 Task: Custom number format as 000.0% in the number.
Action: Mouse moved to (390, 110)
Screenshot: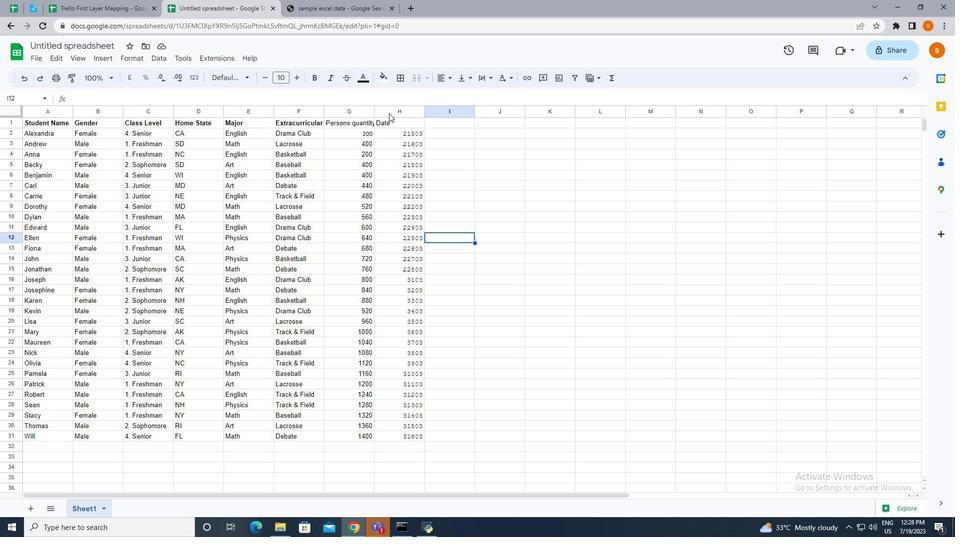
Action: Mouse pressed left at (390, 110)
Screenshot: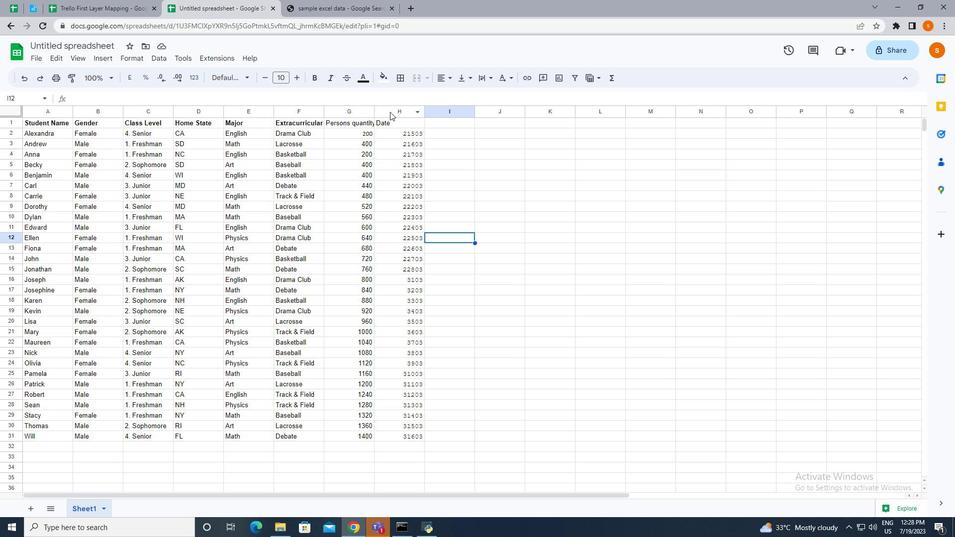 
Action: Mouse moved to (135, 58)
Screenshot: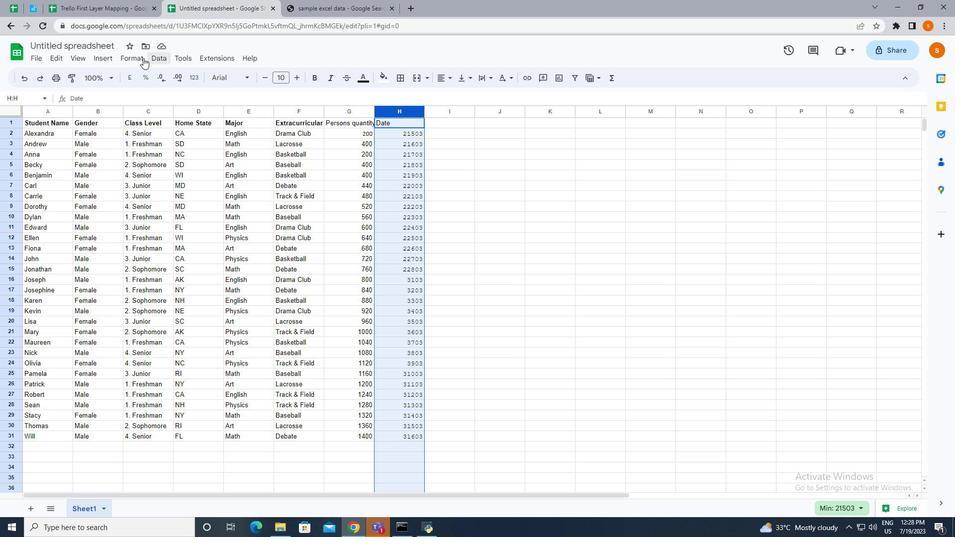 
Action: Mouse pressed left at (135, 58)
Screenshot: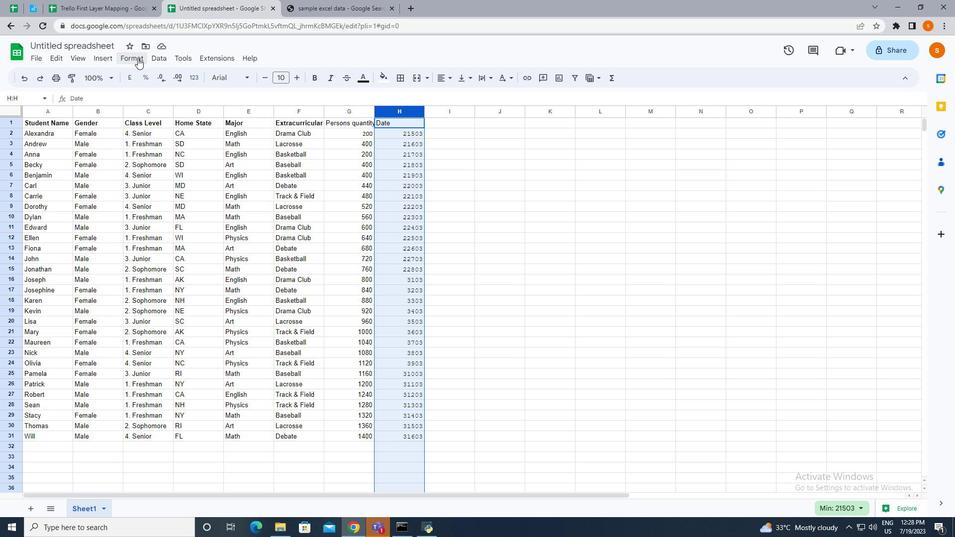 
Action: Mouse moved to (148, 96)
Screenshot: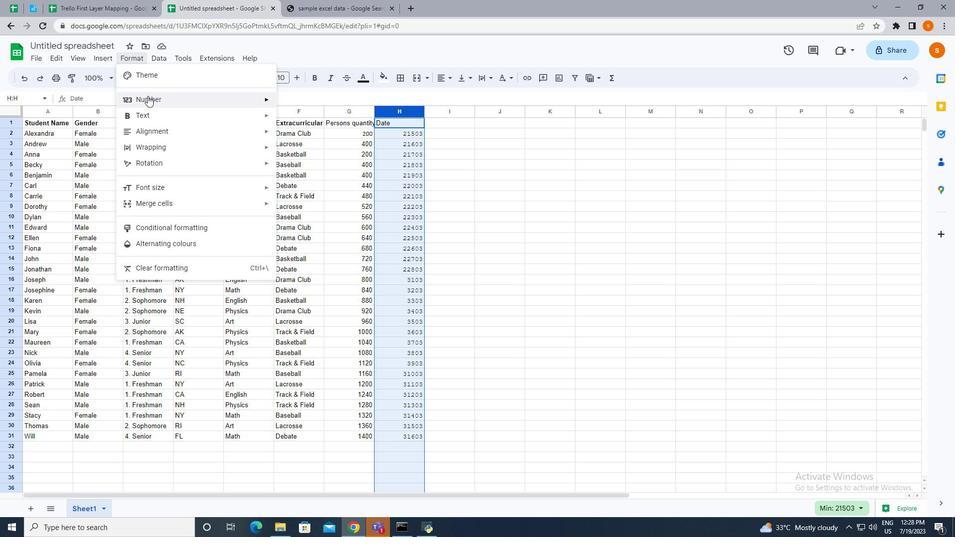 
Action: Mouse pressed left at (148, 96)
Screenshot: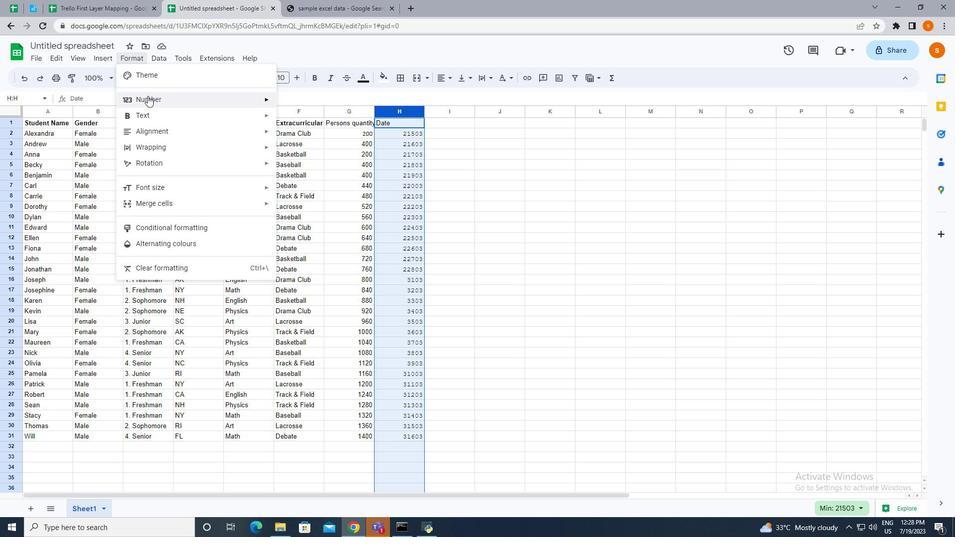 
Action: Mouse moved to (333, 400)
Screenshot: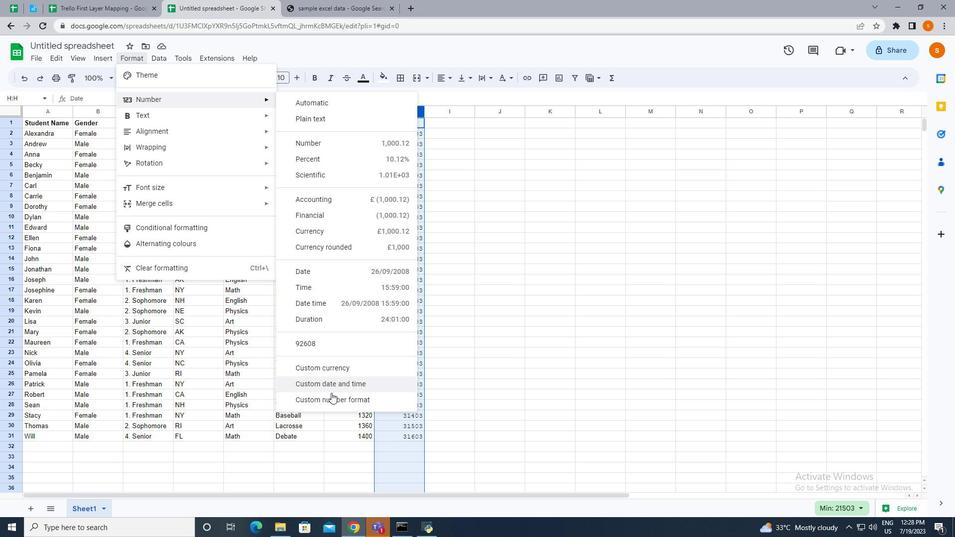 
Action: Mouse pressed left at (333, 400)
Screenshot: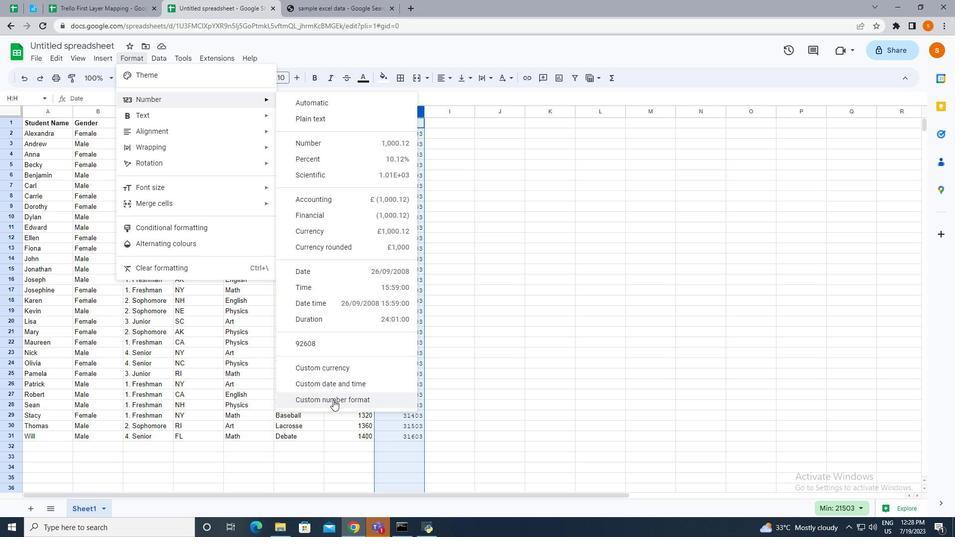 
Action: Mouse moved to (466, 175)
Screenshot: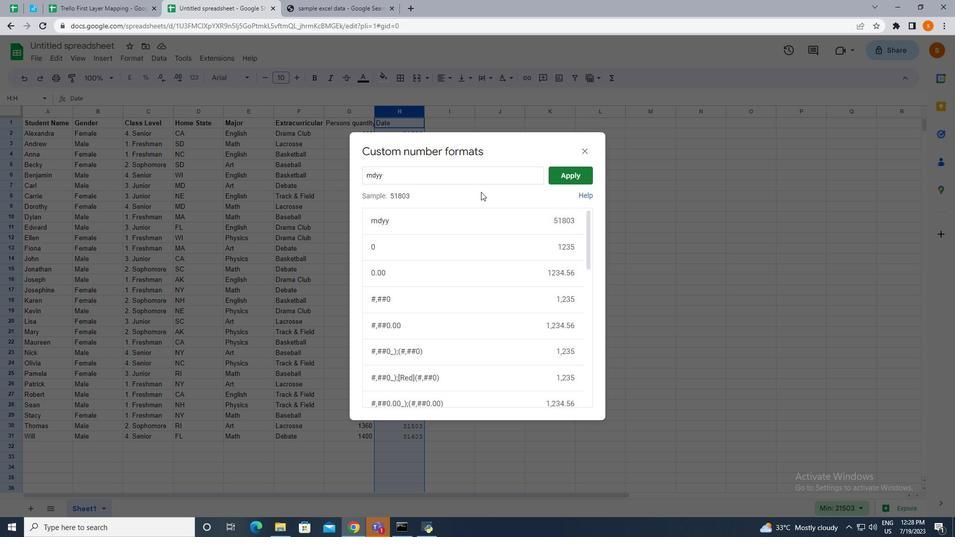 
Action: Mouse pressed left at (466, 175)
Screenshot: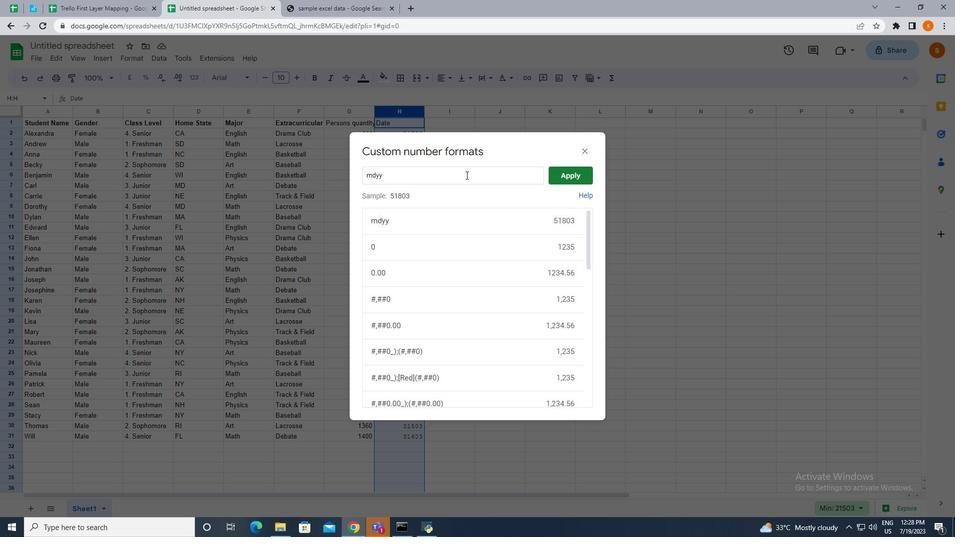 
Action: Key pressed <Key.backspace><Key.backspace><Key.backspace><Key.backspace>000.0<Key.shift><Key.shift><Key.shift><Key.shift><Key.shift><Key.shift><Key.shift><Key.shift>&<Key.backspace><Key.shift><Key.shift><Key.shift><Key.shift><Key.shift><Key.shift><Key.shift><Key.shift><Key.shift><Key.shift><Key.shift><Key.shift><Key.shift><Key.shift><Key.shift><Key.shift><Key.shift>%
Screenshot: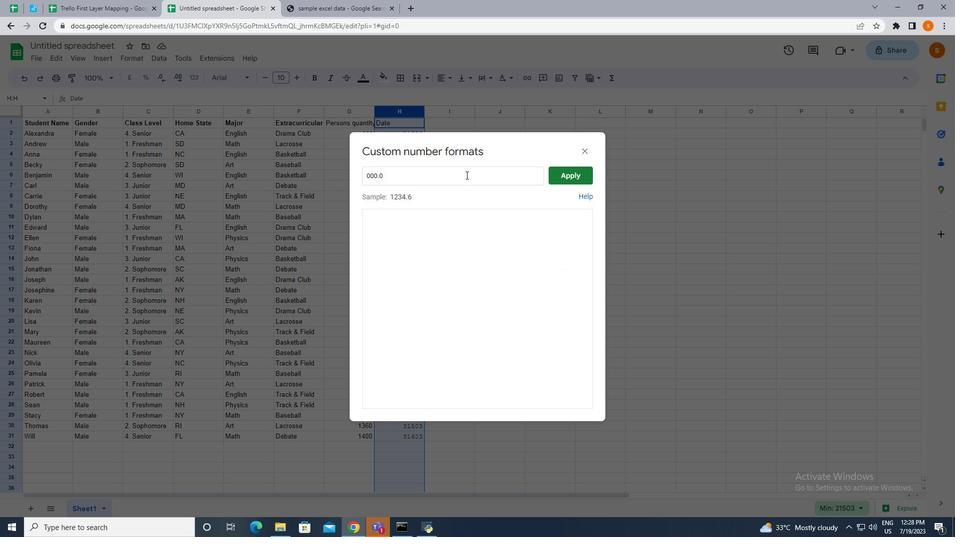 
Action: Mouse moved to (562, 175)
Screenshot: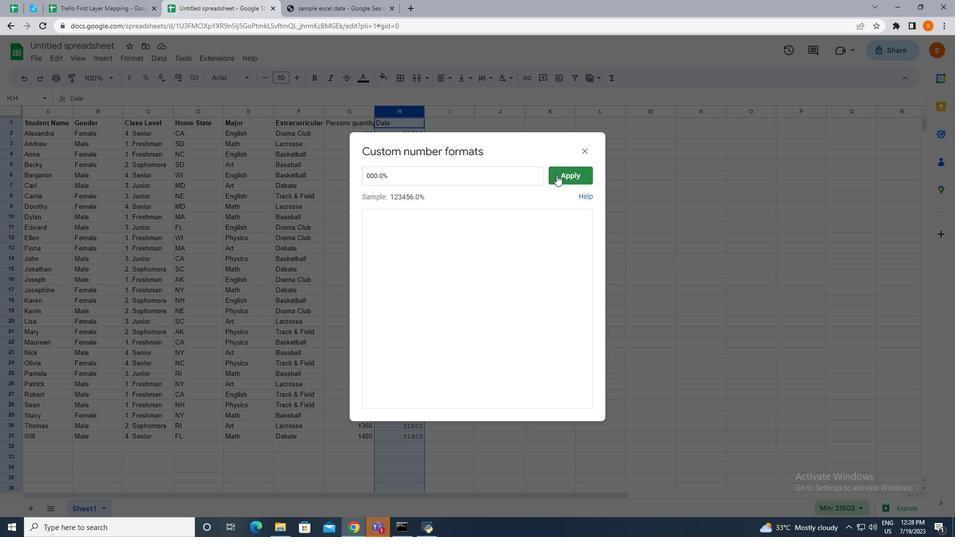 
Action: Mouse pressed left at (562, 175)
Screenshot: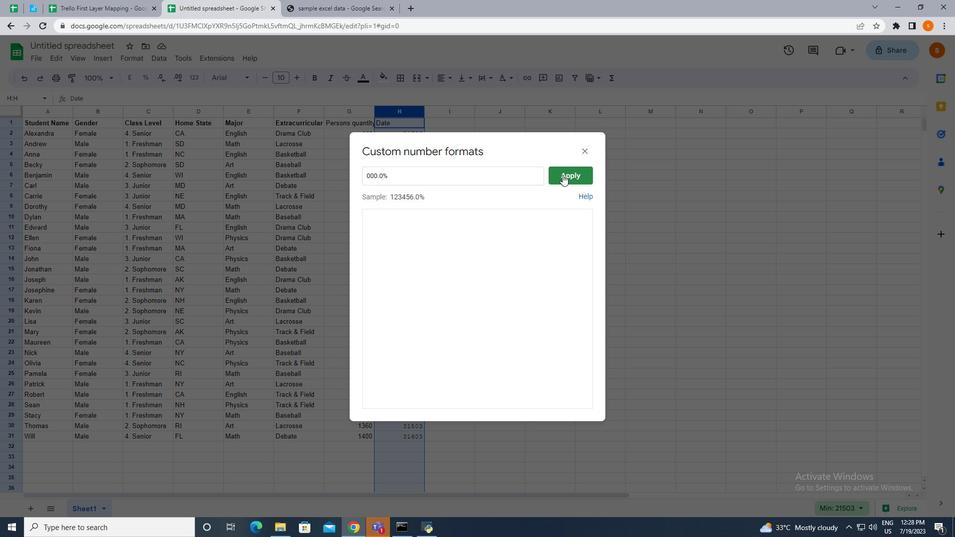 
Action: Mouse moved to (491, 238)
Screenshot: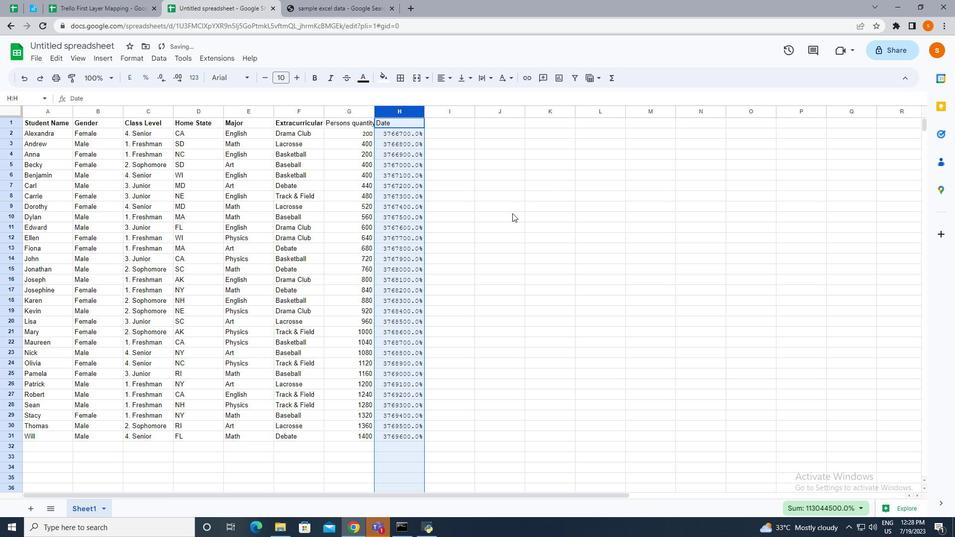 
